 Task: Locate the nearest public gardens to San Francisco, California, and Palo Alto, California.
Action: Mouse moved to (90, 86)
Screenshot: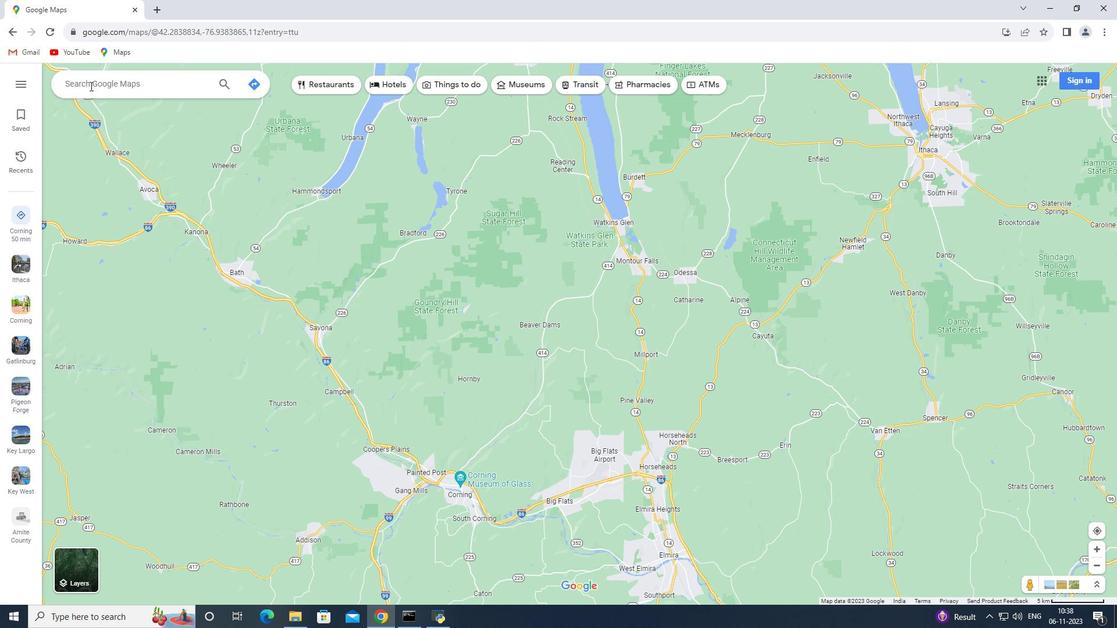 
Action: Mouse pressed left at (90, 86)
Screenshot: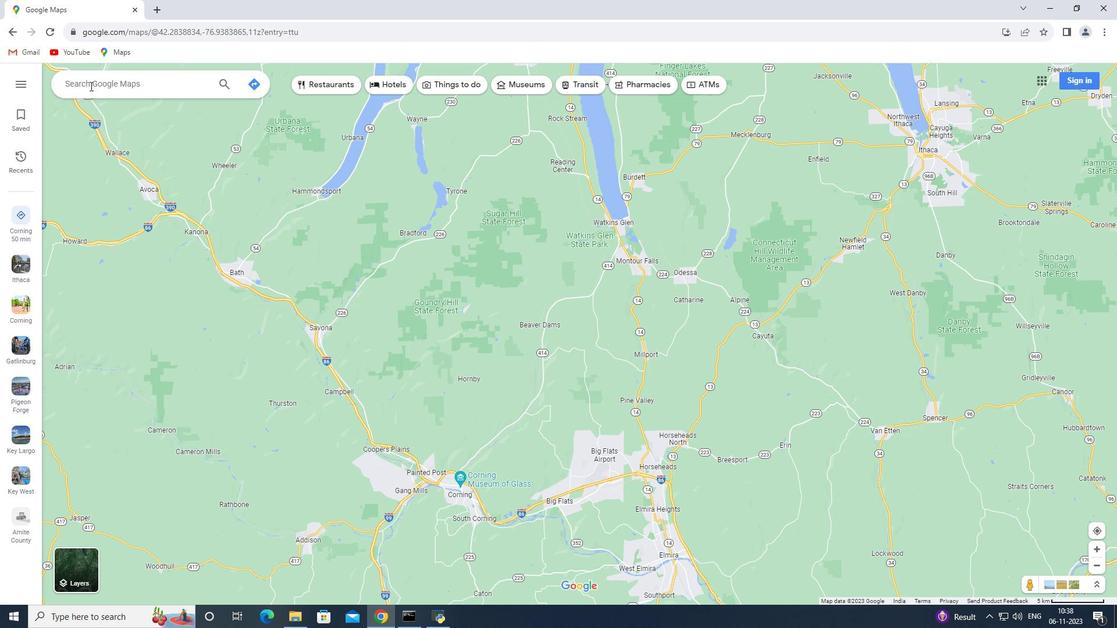 
Action: Key pressed <Key.shift>San<Key.space><Key.shift>francisco,<Key.space><Key.shift>California<Key.enter>
Screenshot: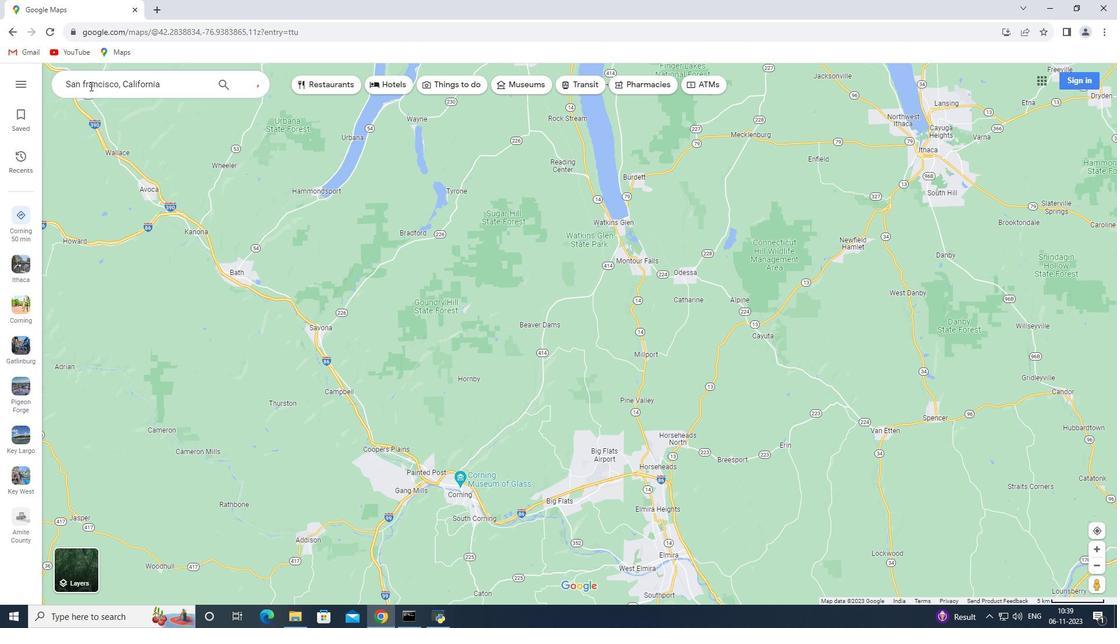 
Action: Mouse moved to (165, 286)
Screenshot: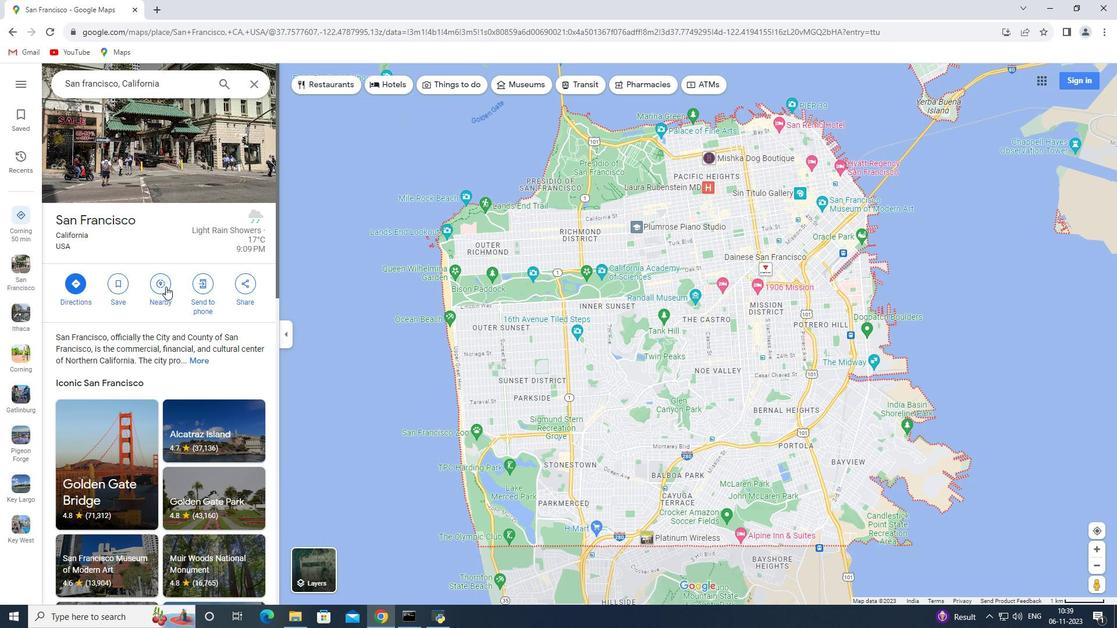 
Action: Mouse pressed left at (165, 286)
Screenshot: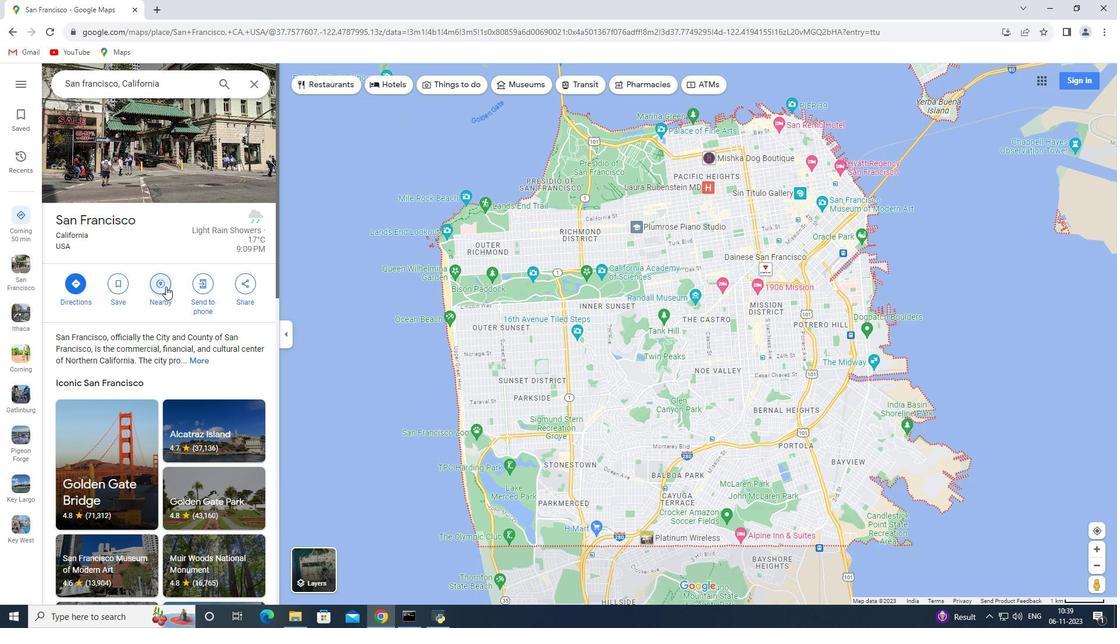 
Action: Key pressed public<Key.space>gardens<Key.enter>
Screenshot: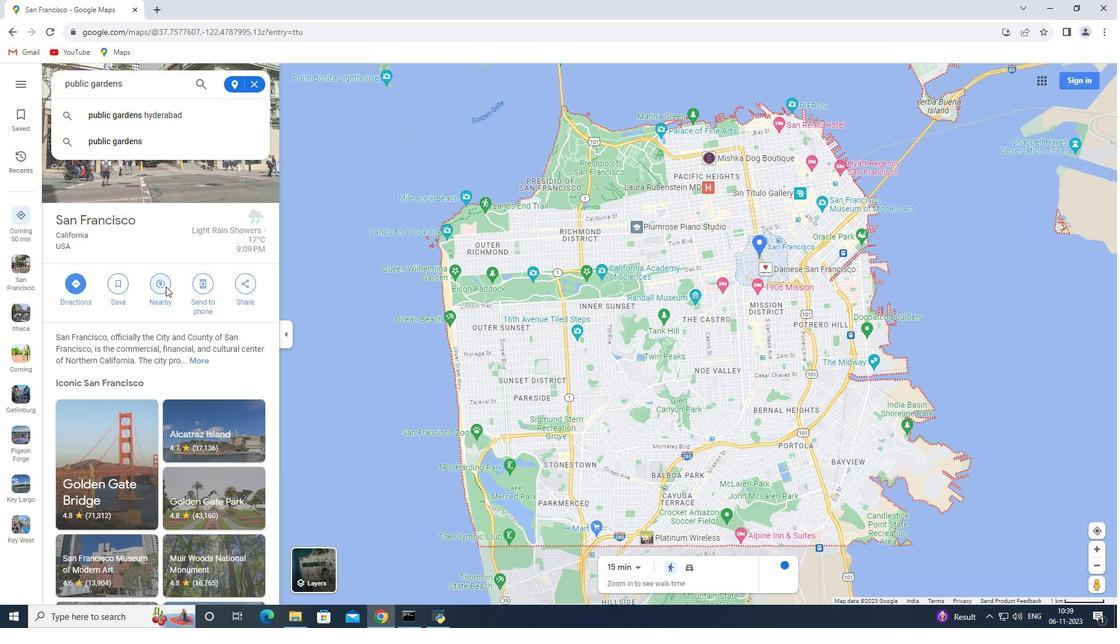 
Action: Mouse moved to (253, 87)
Screenshot: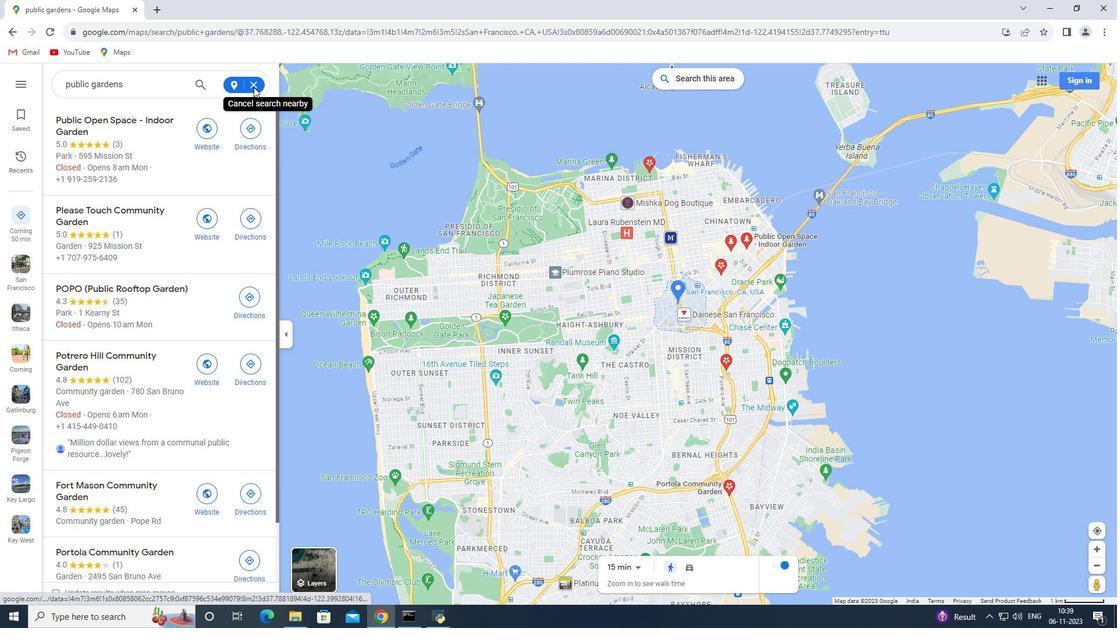 
Action: Mouse pressed left at (253, 87)
Screenshot: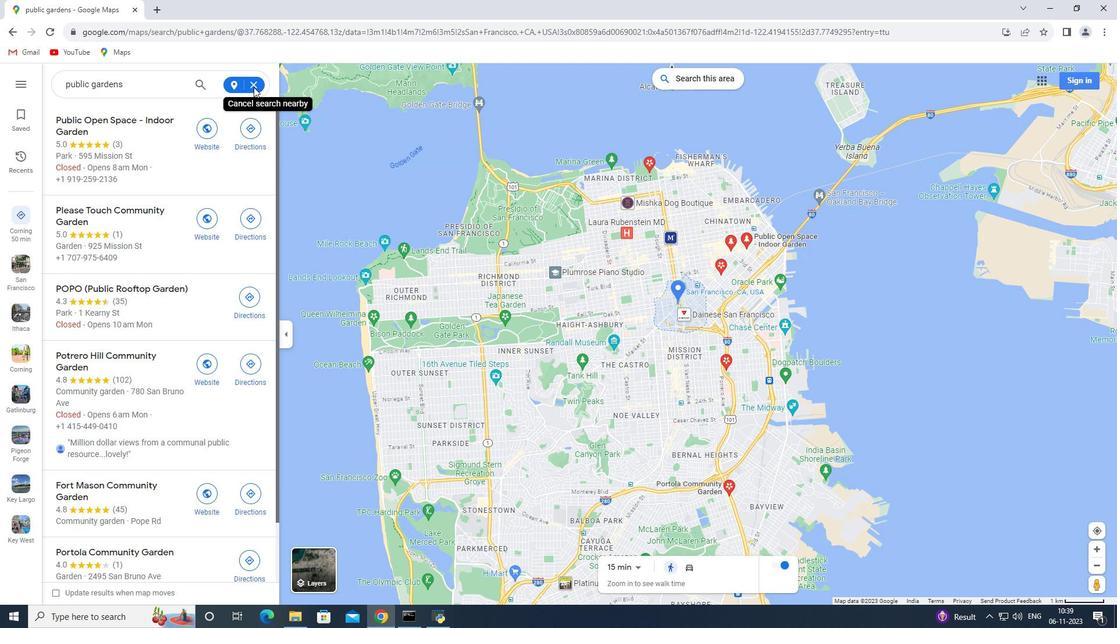 
Action: Mouse moved to (251, 89)
Screenshot: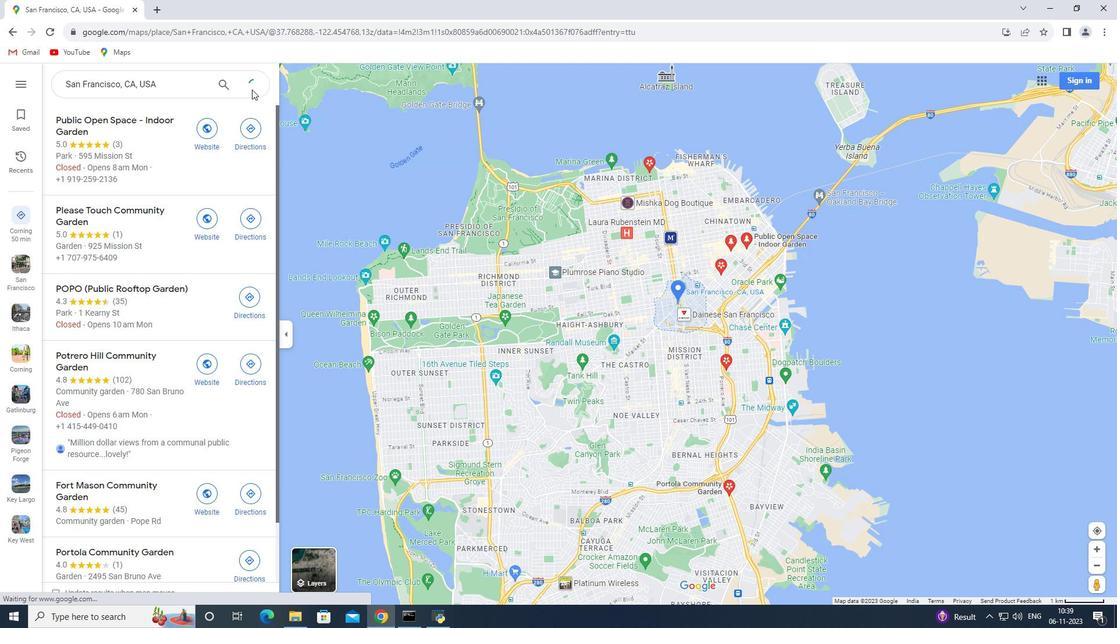 
Action: Mouse pressed left at (251, 89)
Screenshot: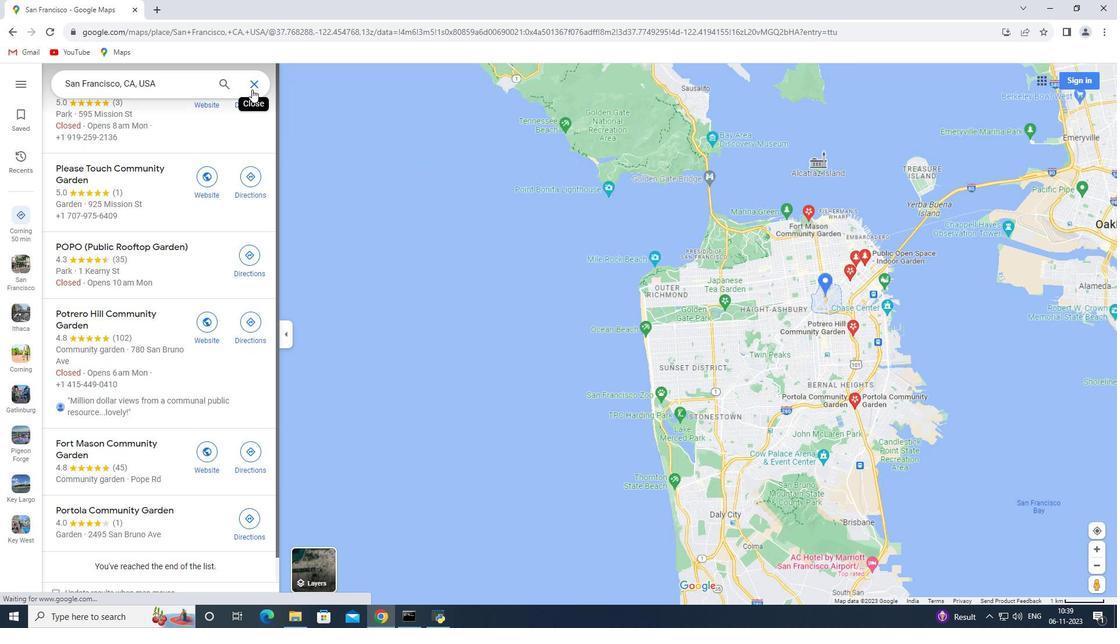 
Action: Mouse moved to (172, 87)
Screenshot: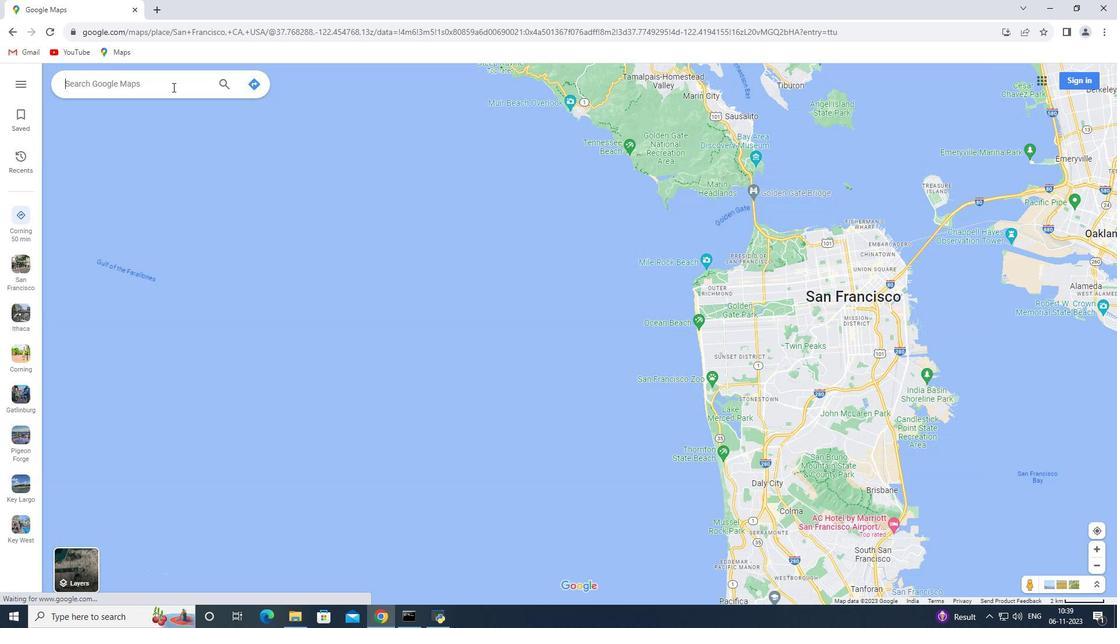 
Action: Key pressed <Key.shift>Palo<Key.space><Key.shift>Alto,<Key.space><Key.shift>California<Key.enter>
Screenshot: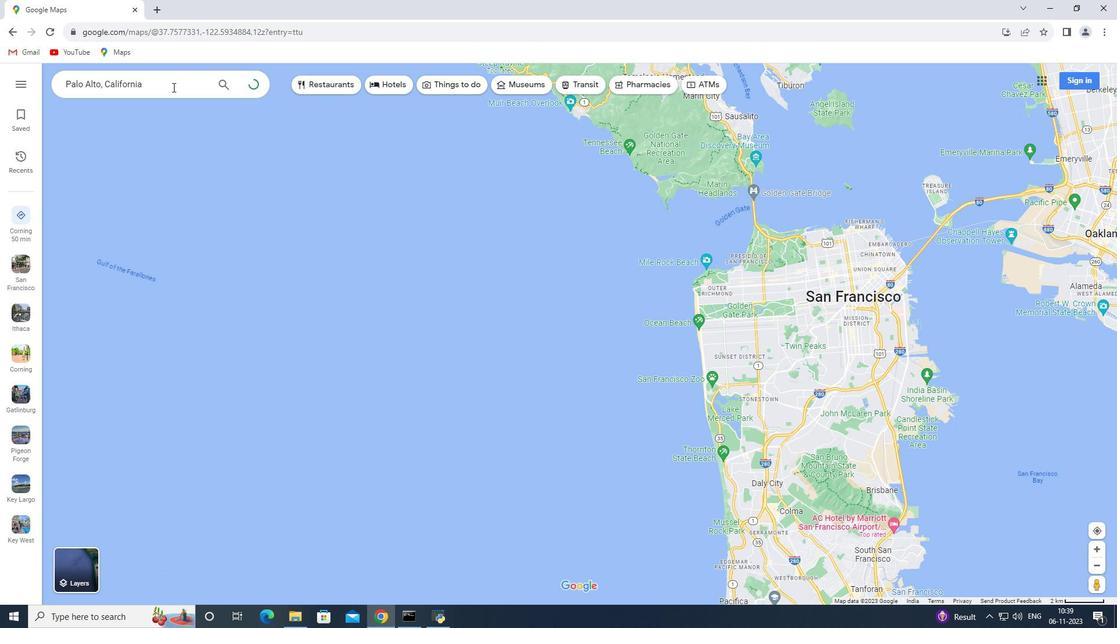 
Action: Mouse moved to (153, 288)
Screenshot: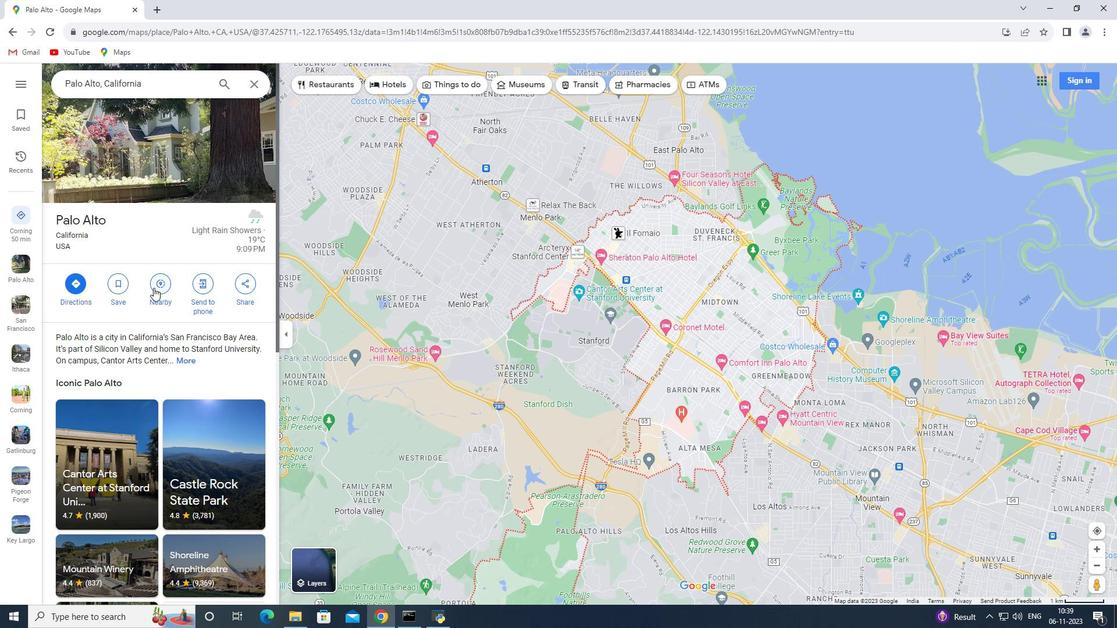 
Action: Mouse pressed left at (153, 288)
Screenshot: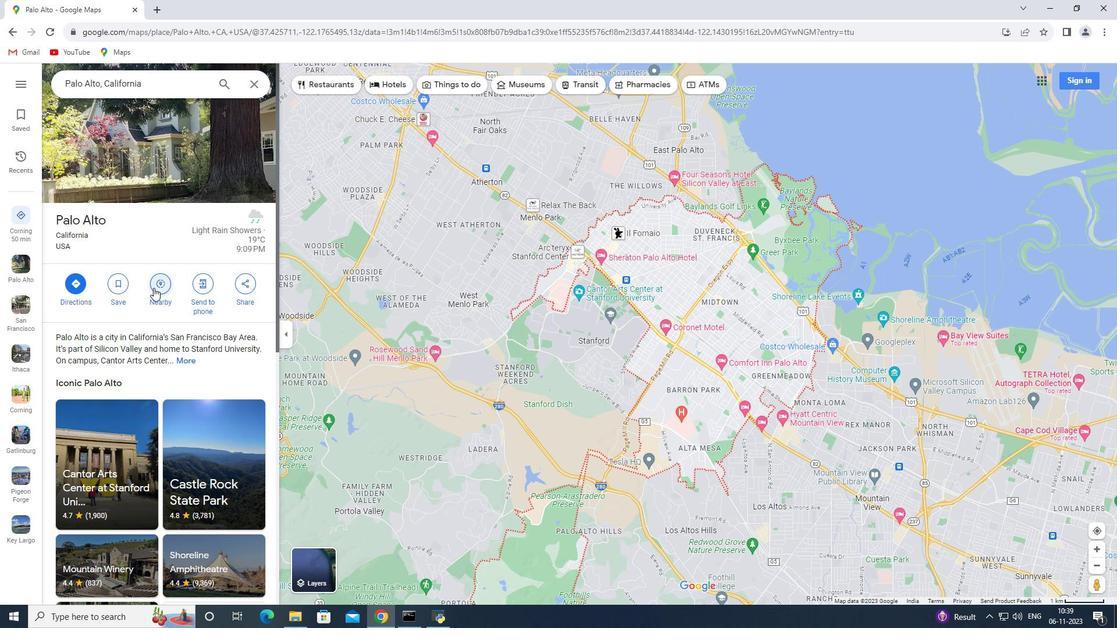 
Action: Key pressed public<Key.space>gardens<Key.enter>
Screenshot: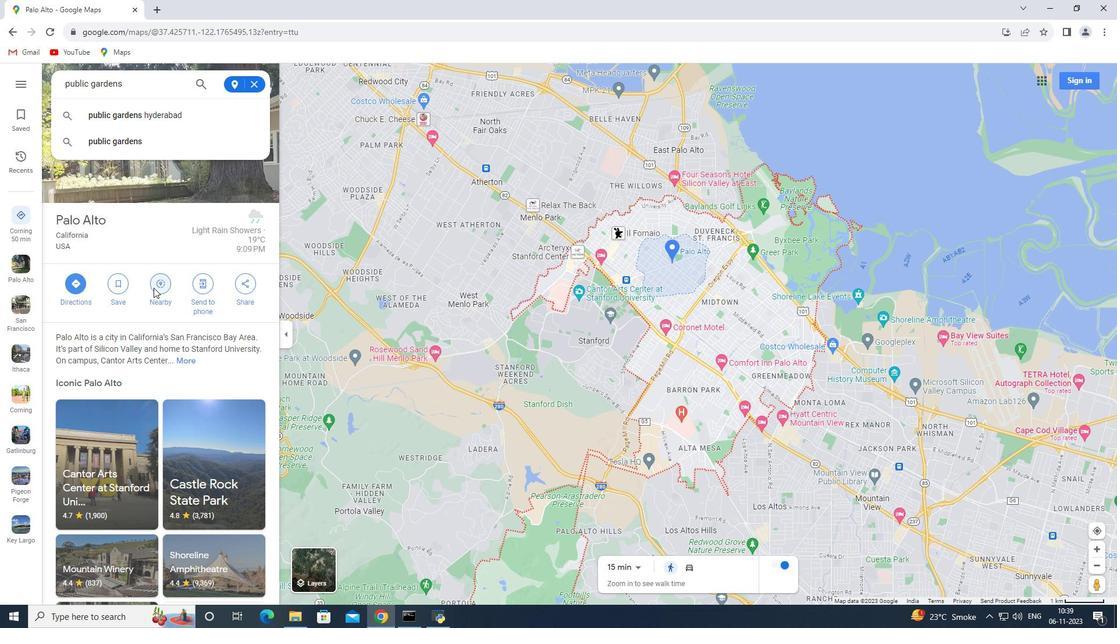 
